 Task: Add the task  Create user profiles and permissions system for the app to the section Cosmic Sprint in the project TurboCharge and add a Due Date to the respective task as 2023/08/05.
Action: Mouse moved to (724, 644)
Screenshot: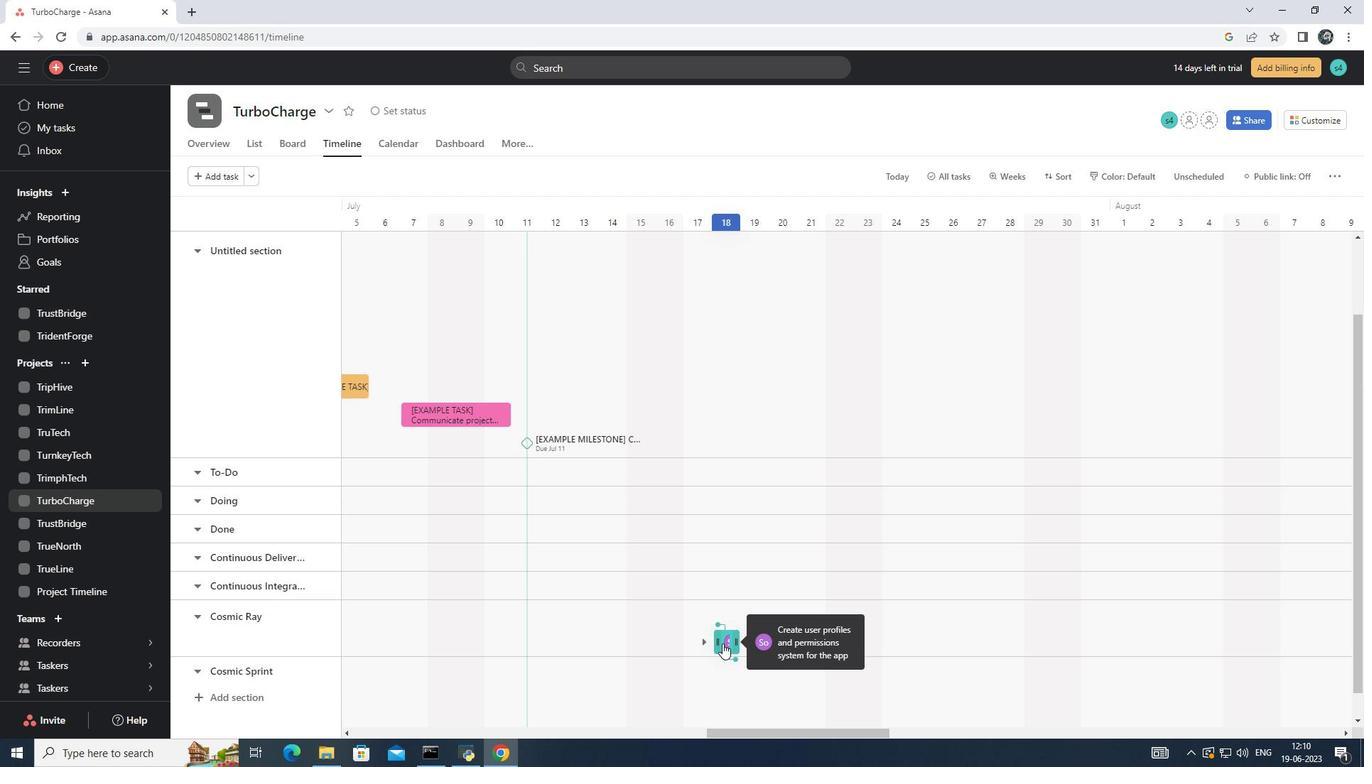 
Action: Mouse pressed left at (724, 644)
Screenshot: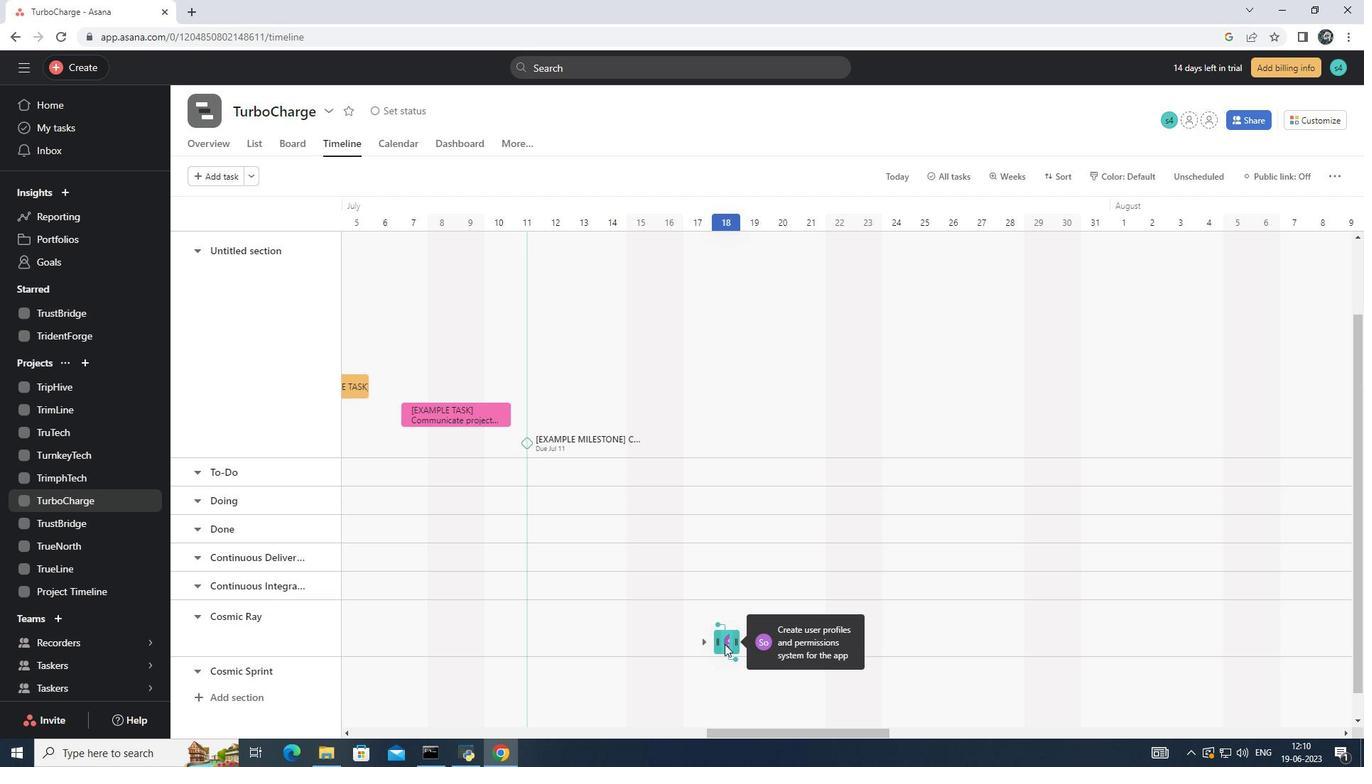 
Action: Mouse moved to (1104, 312)
Screenshot: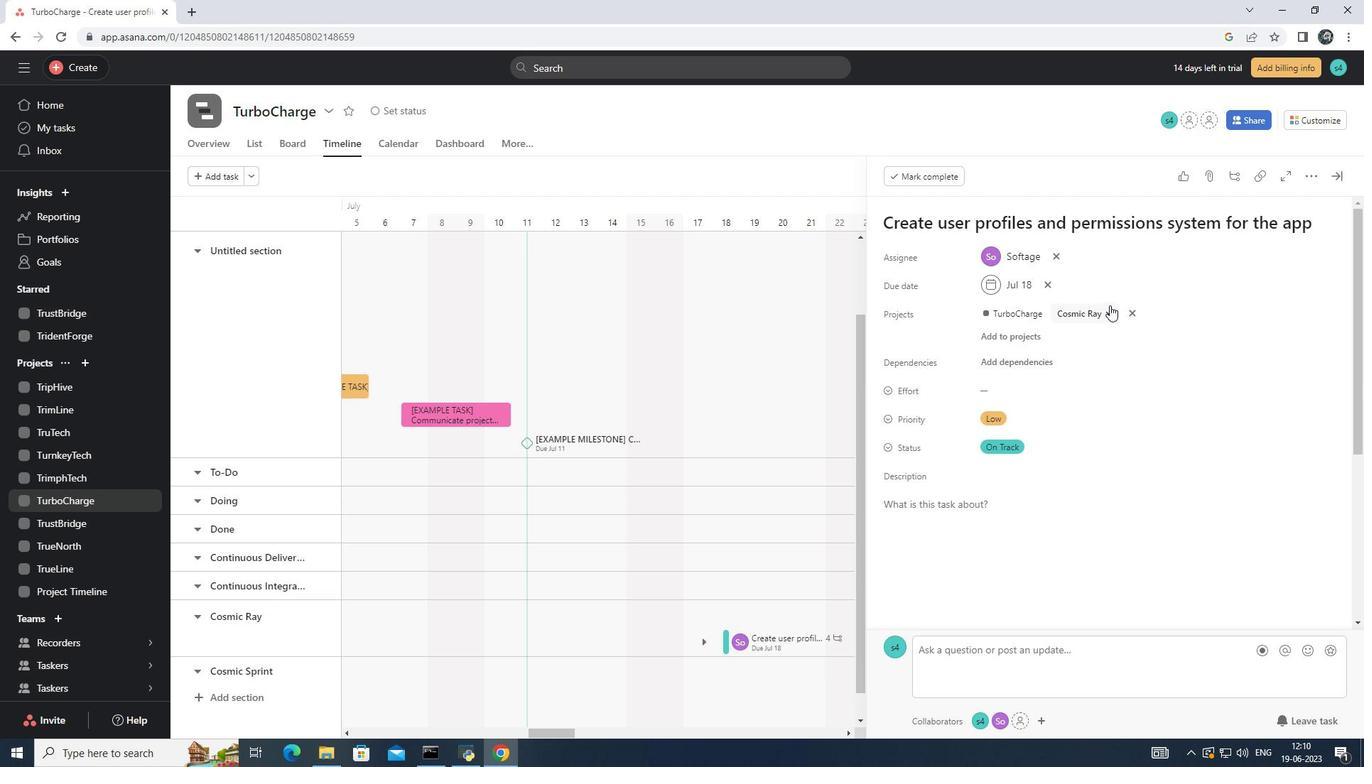 
Action: Mouse pressed left at (1104, 312)
Screenshot: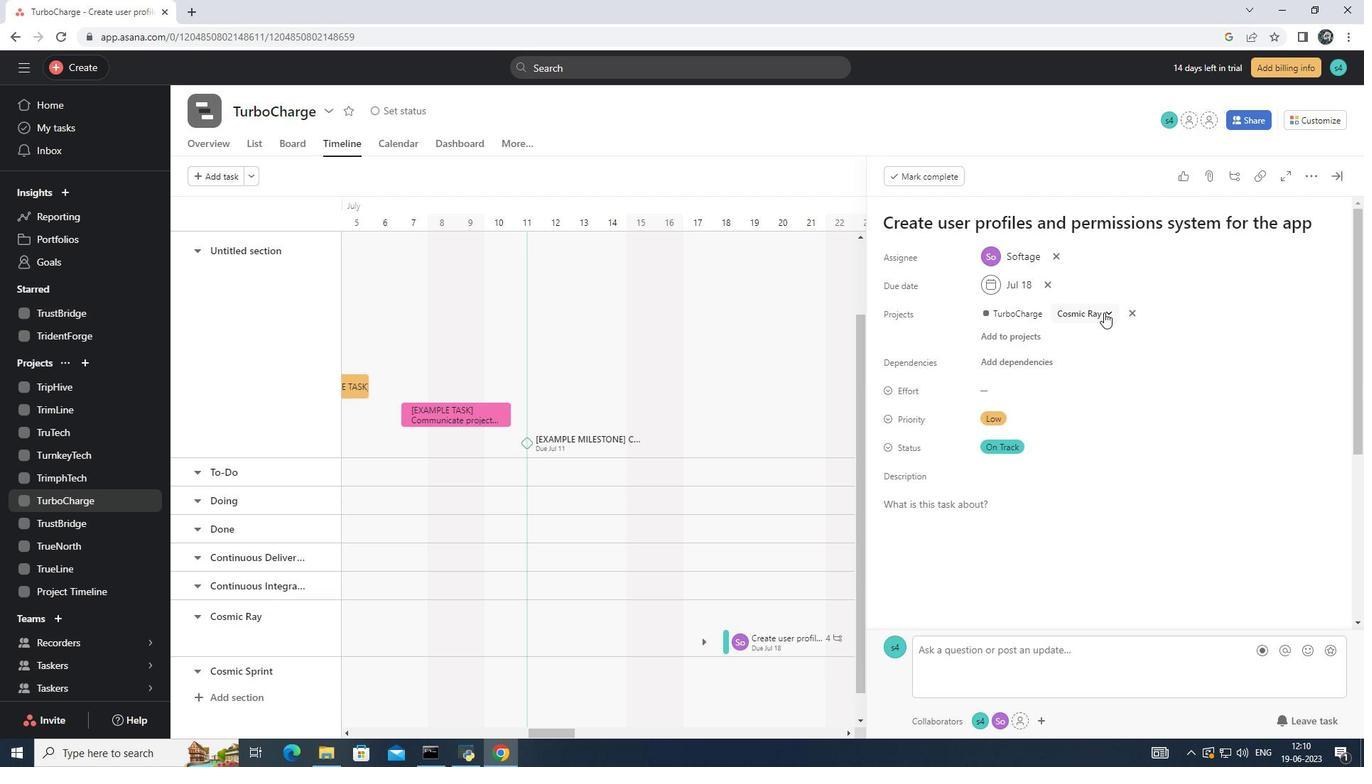 
Action: Mouse moved to (1031, 530)
Screenshot: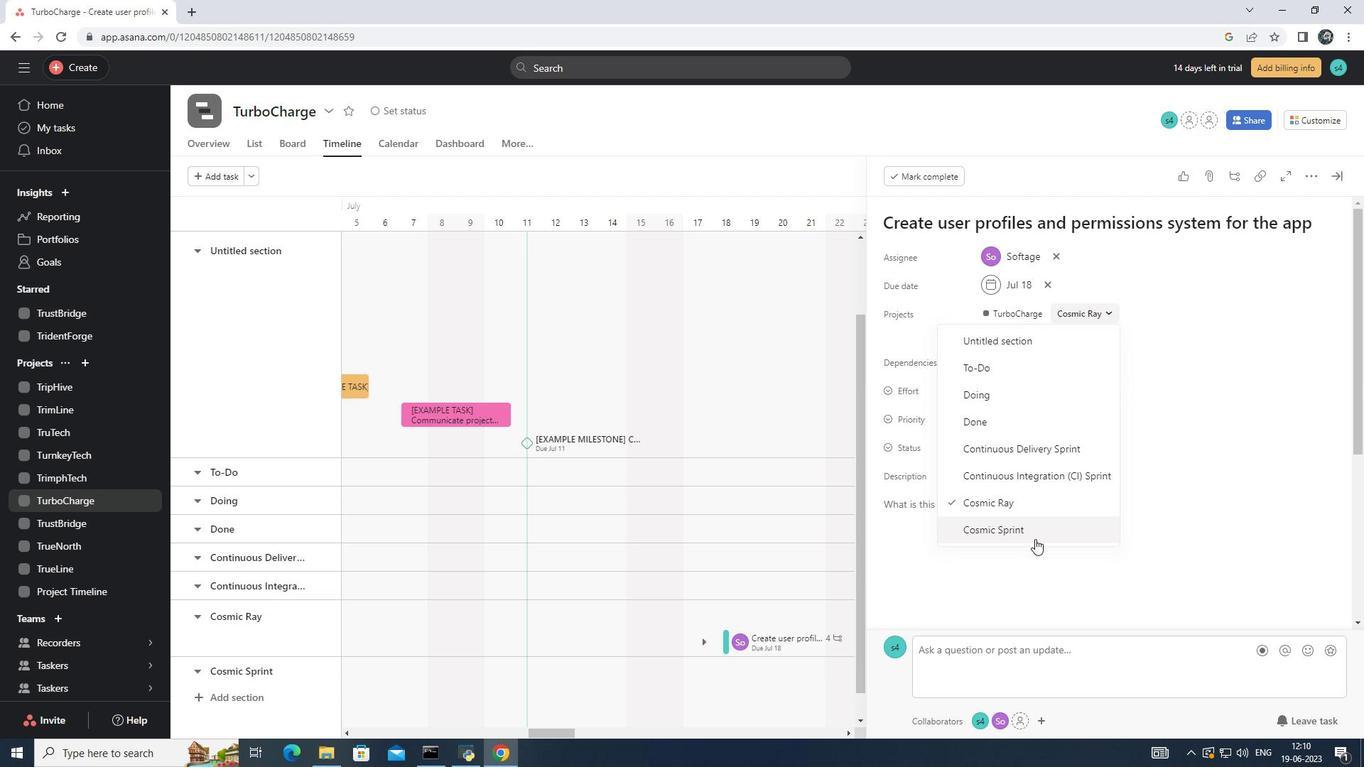 
Action: Mouse pressed left at (1031, 530)
Screenshot: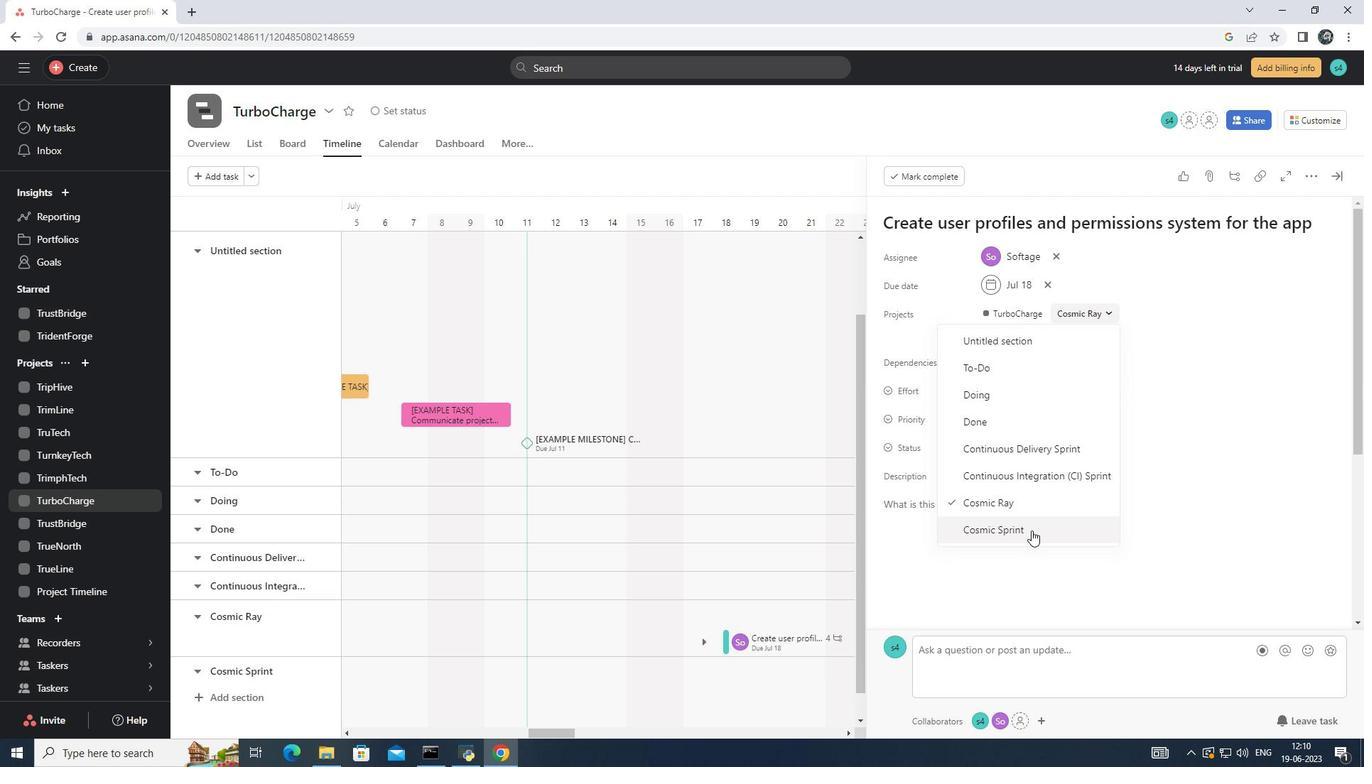 
Action: Mouse moved to (1049, 288)
Screenshot: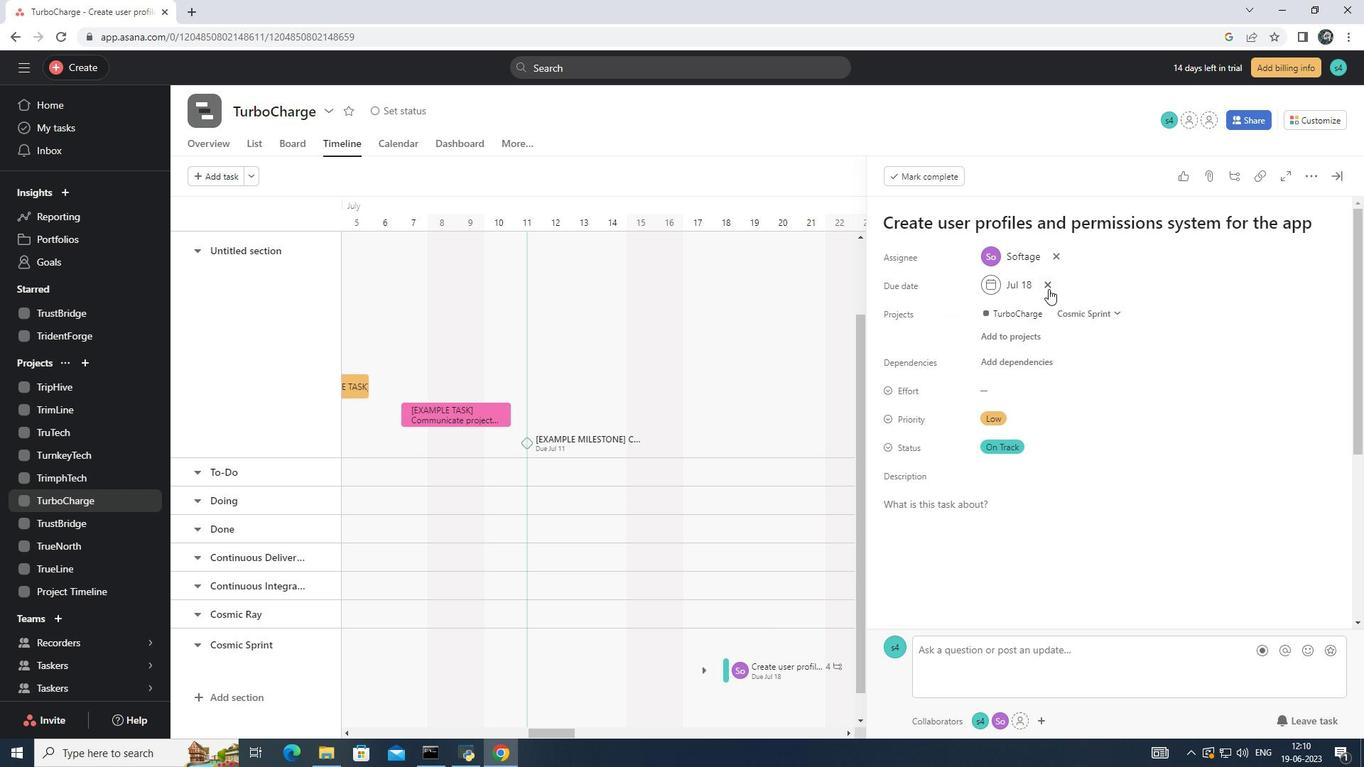 
Action: Mouse pressed left at (1049, 288)
Screenshot: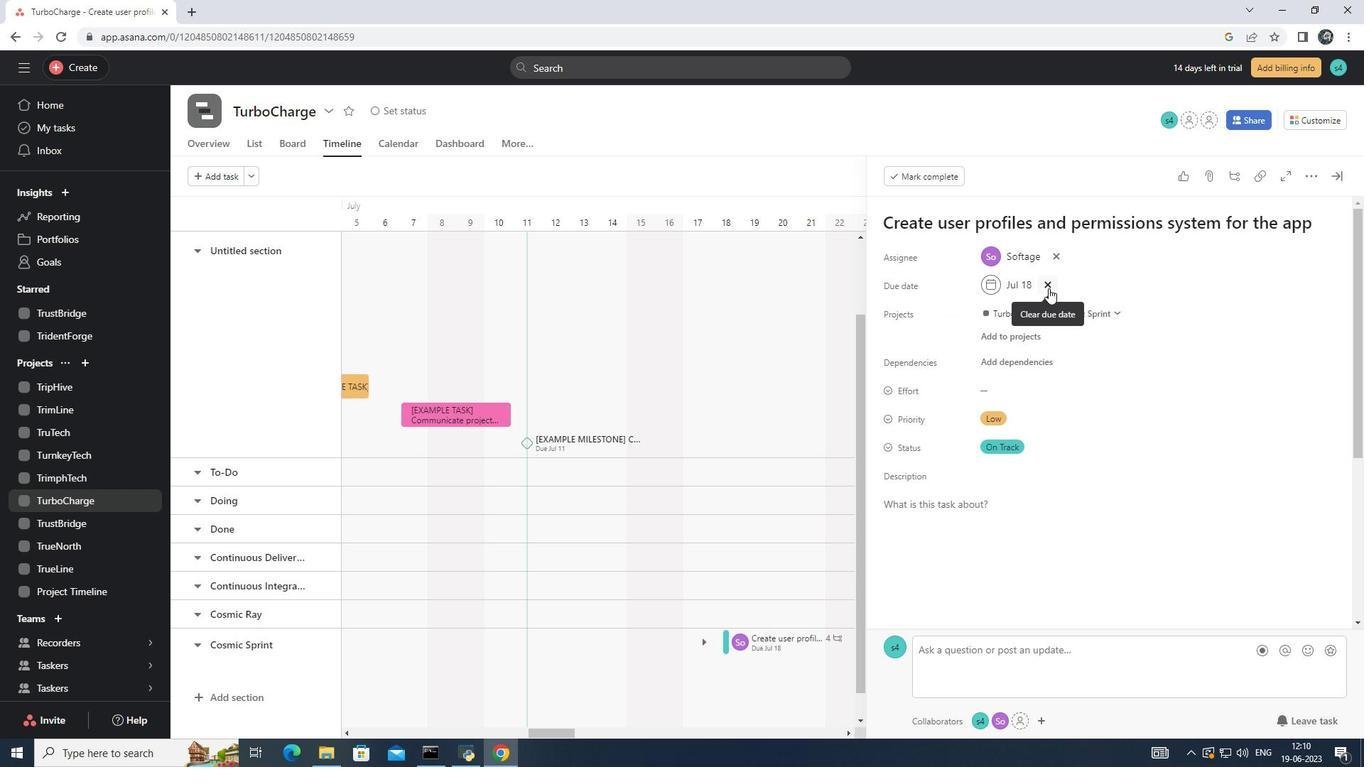 
Action: Mouse moved to (1044, 279)
Screenshot: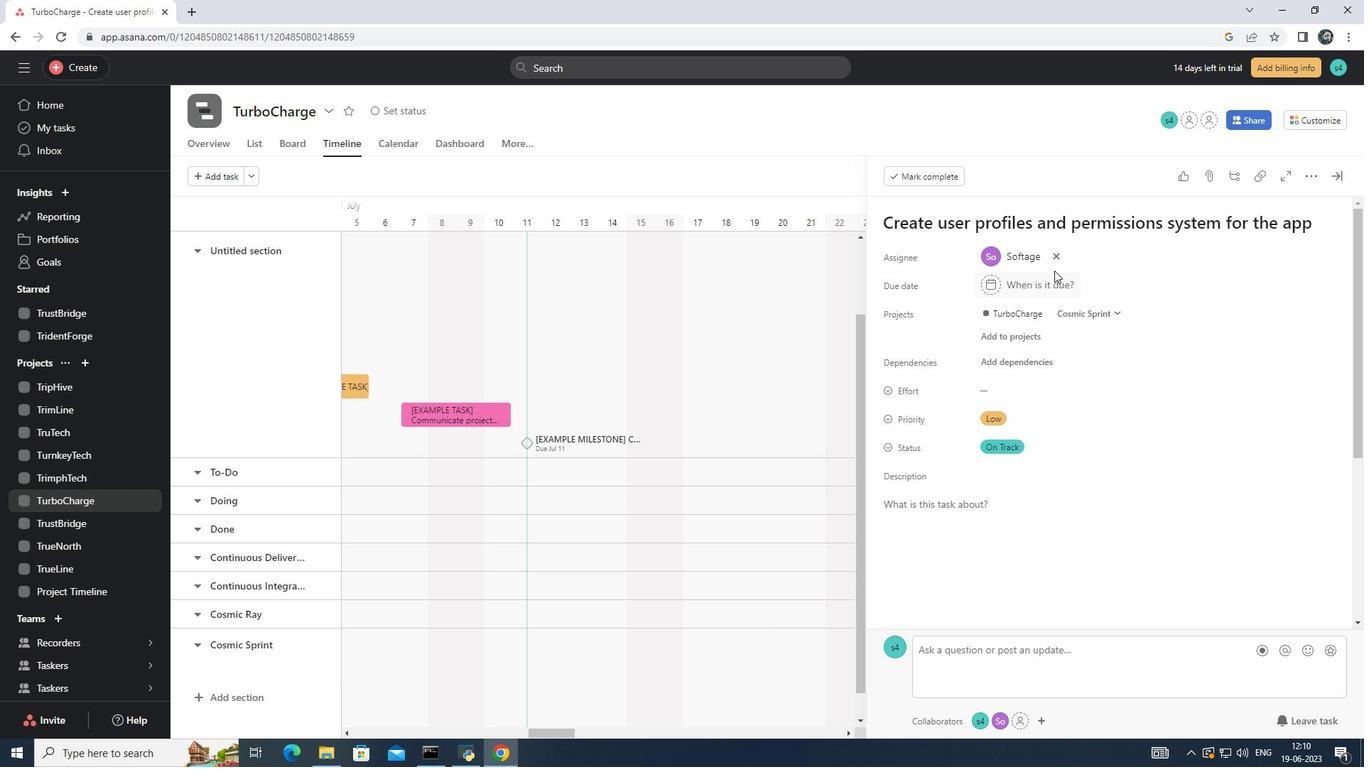 
Action: Mouse pressed left at (1044, 279)
Screenshot: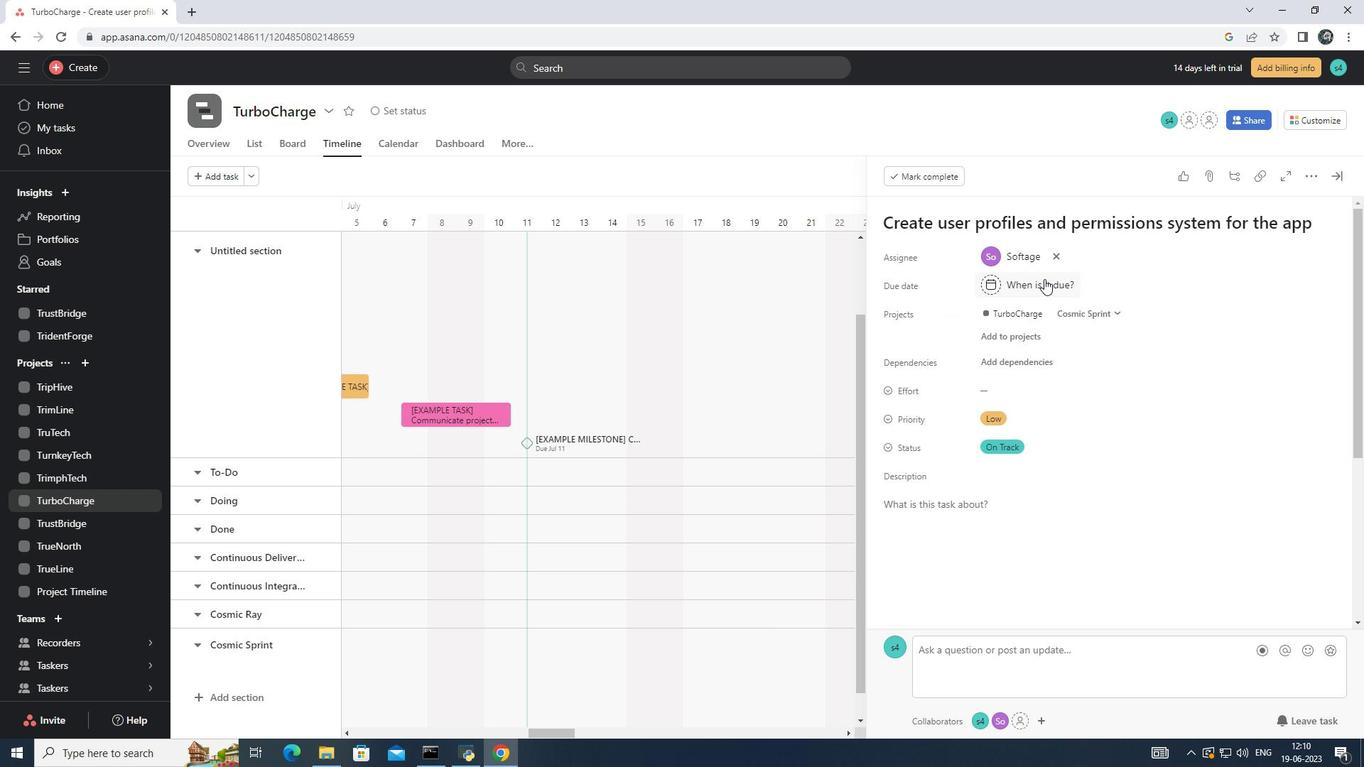 
Action: Mouse moved to (1130, 331)
Screenshot: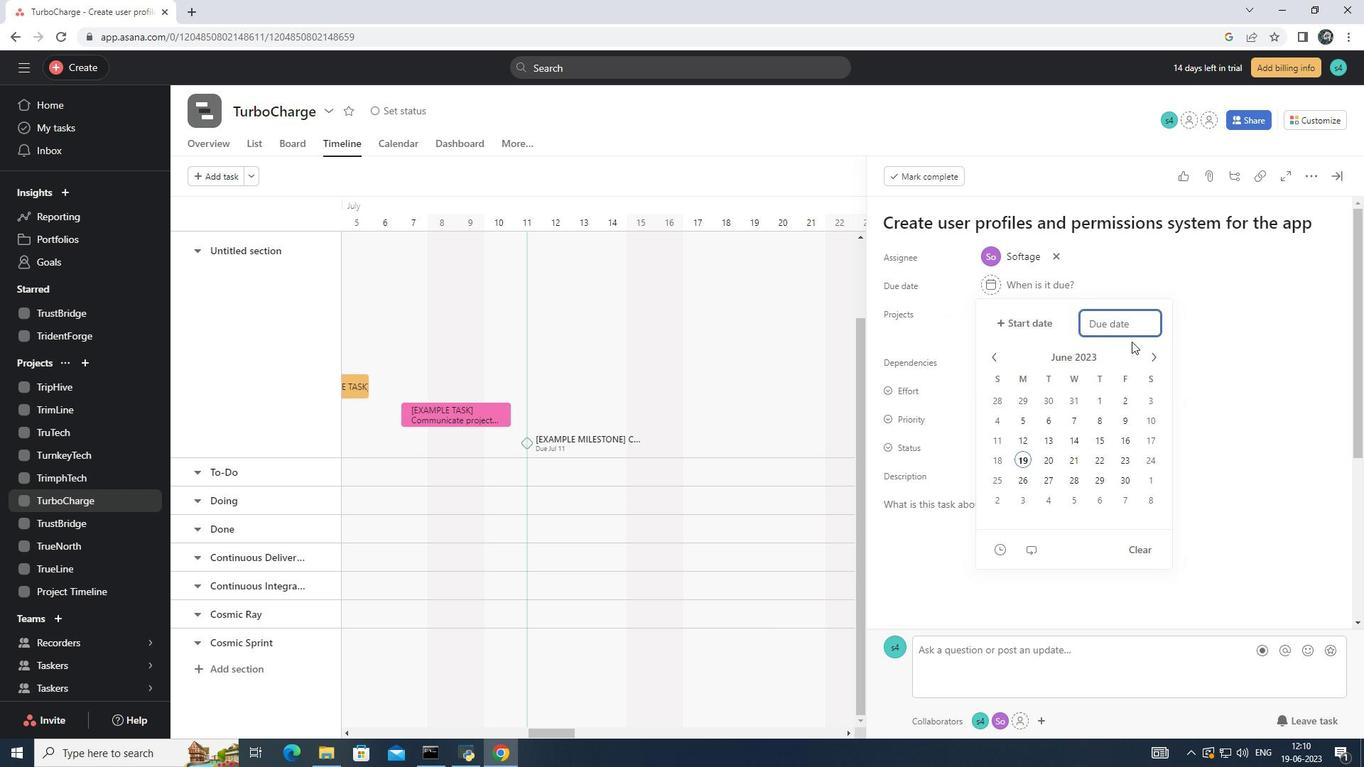 
Action: Key pressed 2023/08/05<Key.enter>
Screenshot: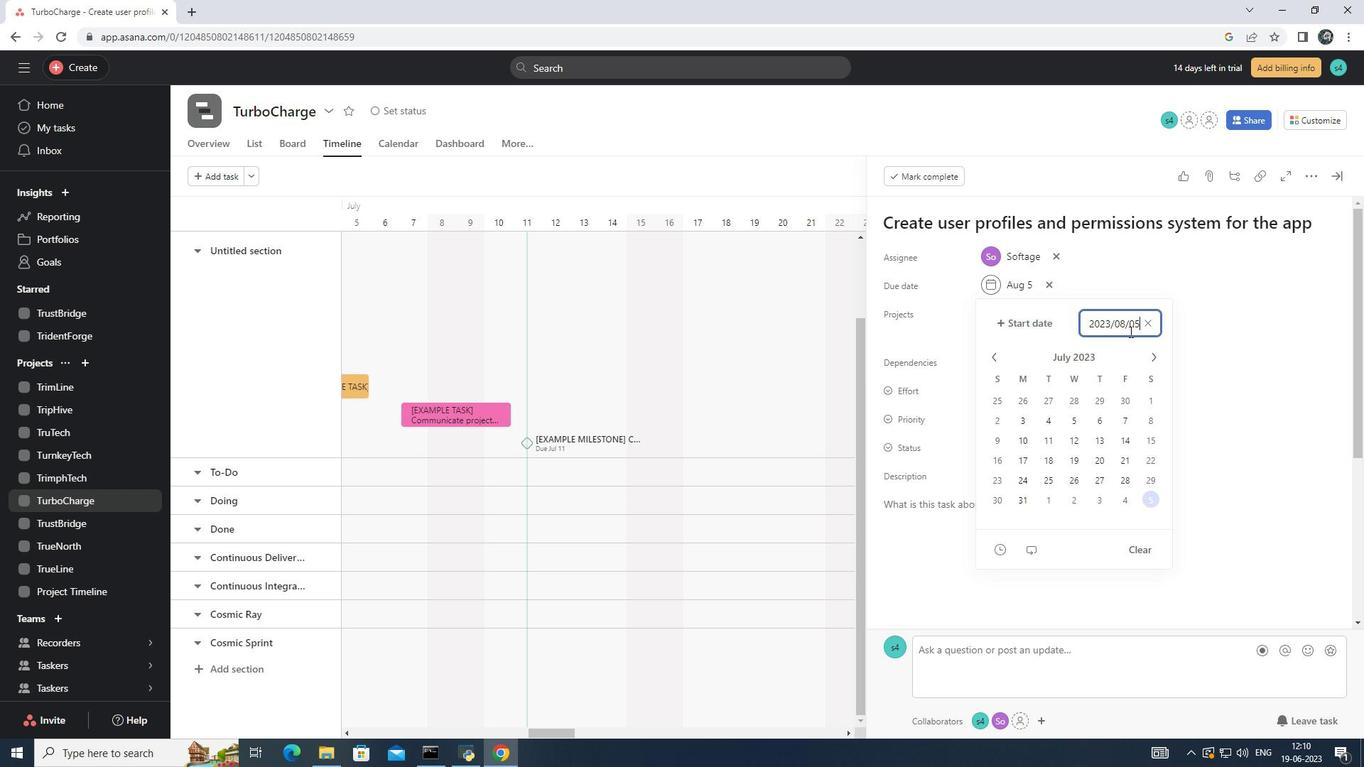 
